 Task: Show the intelligence view of the lead data
Action: Mouse scrolled (256, 182) with delta (0, 0)
Screenshot: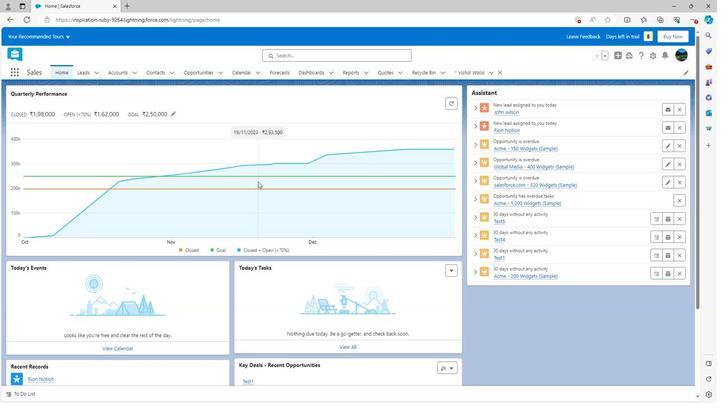 
Action: Mouse scrolled (256, 182) with delta (0, 0)
Screenshot: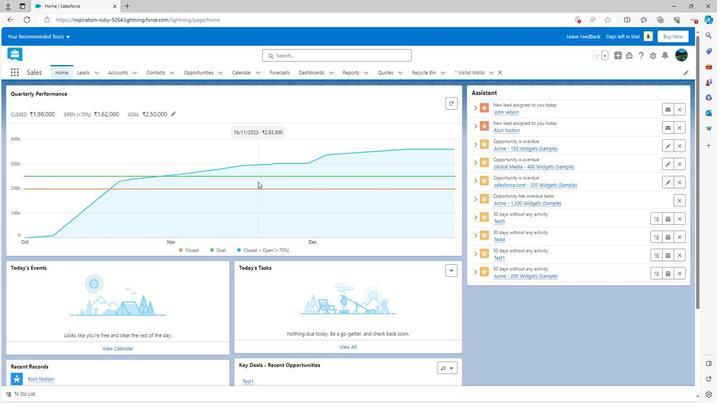 
Action: Mouse scrolled (256, 182) with delta (0, 0)
Screenshot: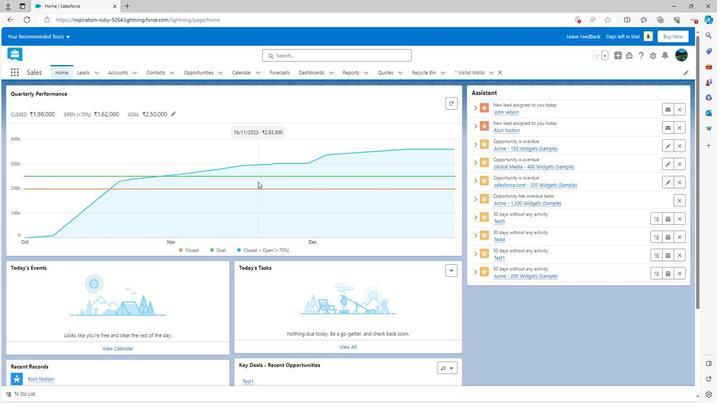 
Action: Mouse scrolled (256, 182) with delta (0, 0)
Screenshot: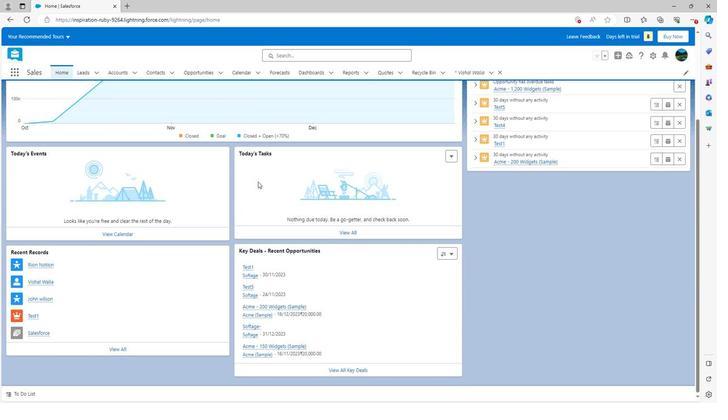 
Action: Mouse scrolled (256, 182) with delta (0, 0)
Screenshot: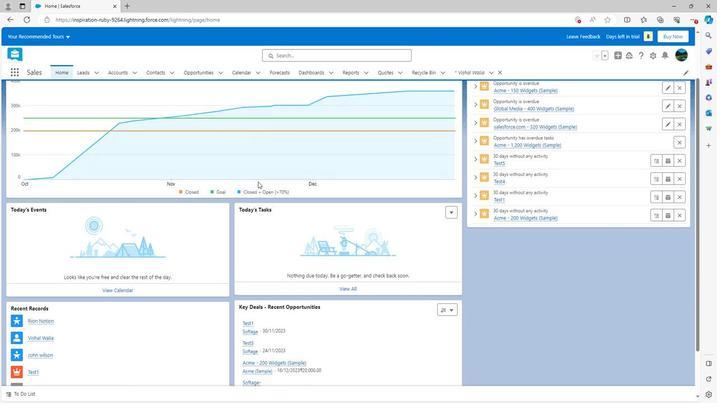 
Action: Mouse scrolled (256, 182) with delta (0, 0)
Screenshot: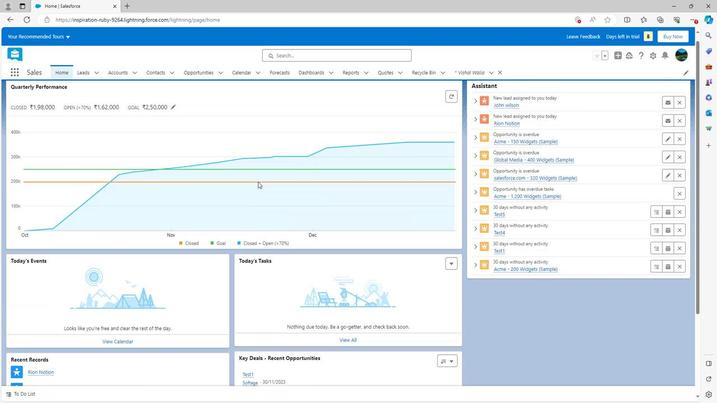 
Action: Mouse scrolled (256, 182) with delta (0, 0)
Screenshot: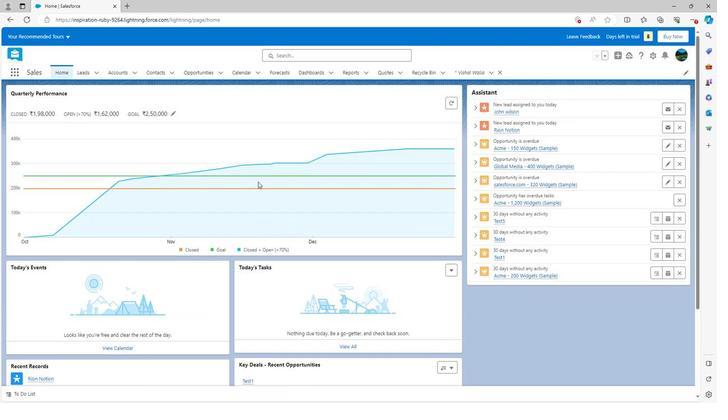 
Action: Mouse moved to (85, 71)
Screenshot: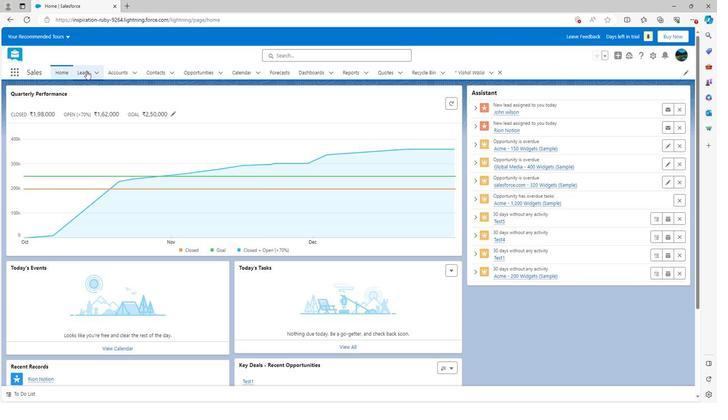 
Action: Mouse pressed left at (85, 71)
Screenshot: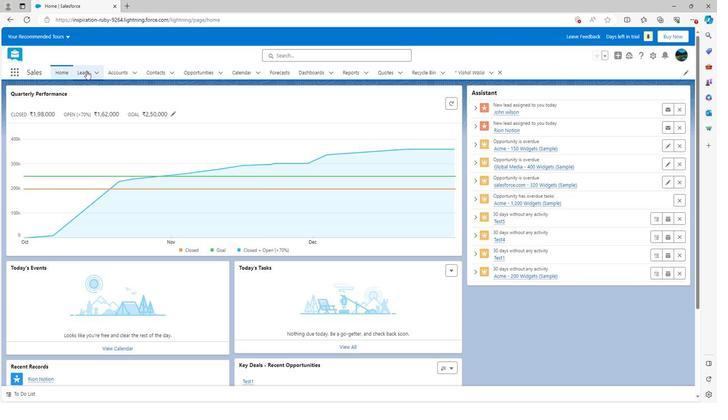 
Action: Mouse moved to (93, 72)
Screenshot: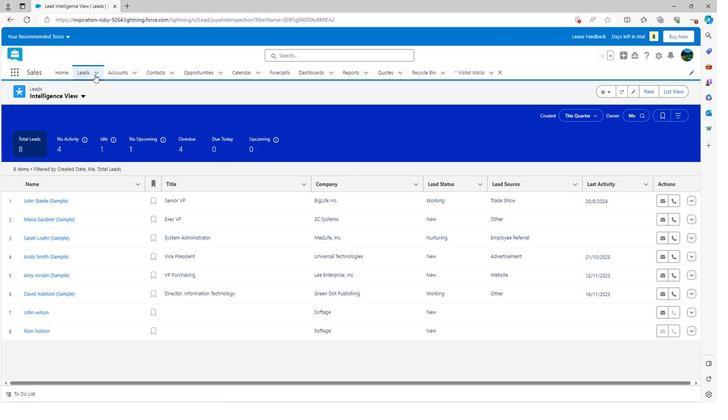 
Action: Mouse pressed left at (93, 72)
Screenshot: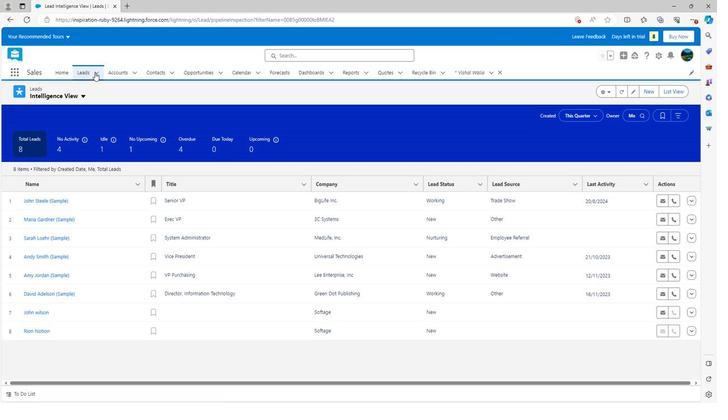
Action: Mouse moved to (85, 187)
Screenshot: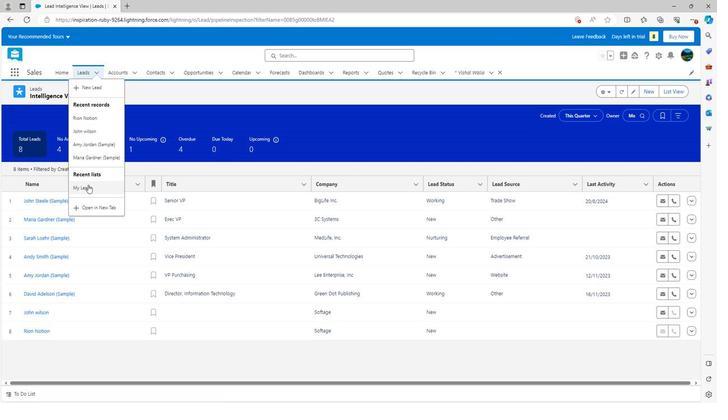 
Action: Mouse pressed left at (85, 187)
Screenshot: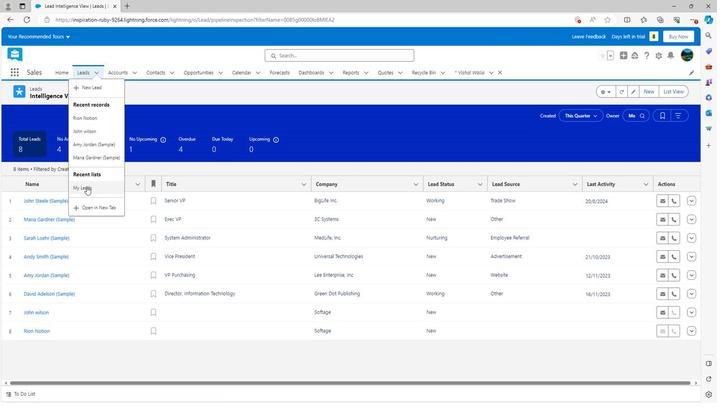 
Action: Mouse moved to (528, 96)
Screenshot: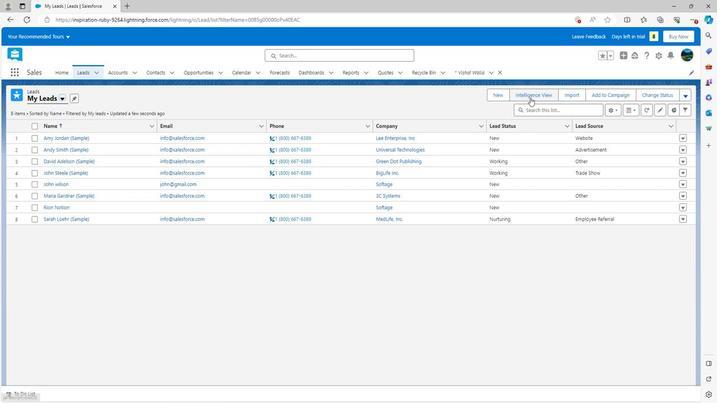 
Action: Mouse pressed left at (528, 96)
Screenshot: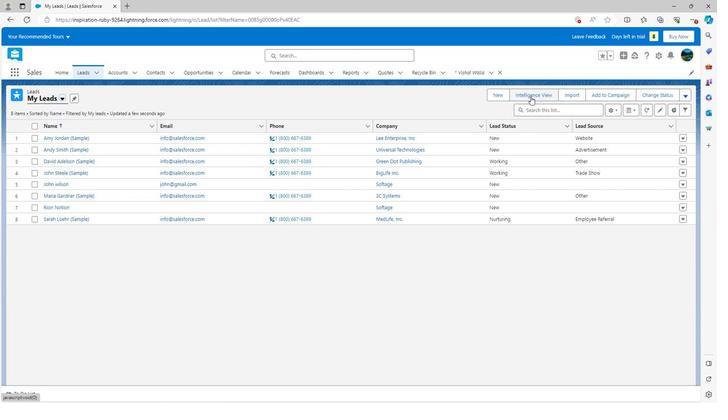 
Action: Mouse moved to (432, 280)
Screenshot: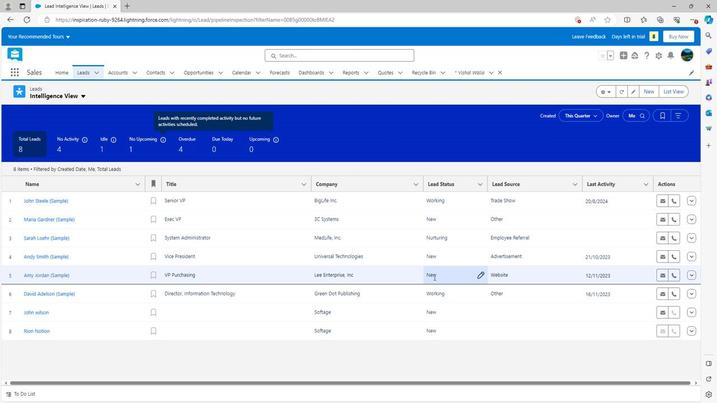 
Action: Mouse scrolled (432, 280) with delta (0, 0)
Screenshot: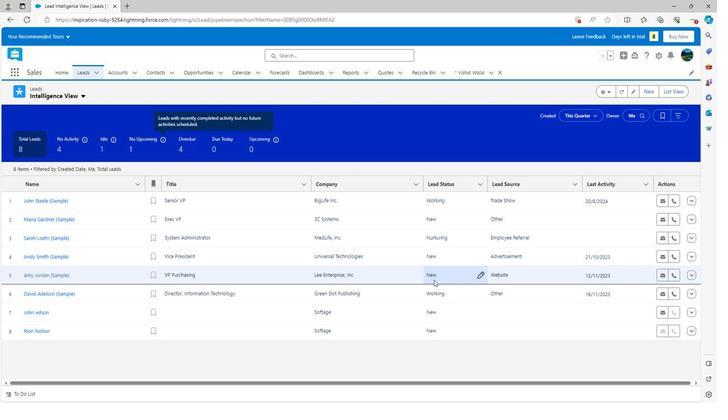
Action: Mouse scrolled (432, 280) with delta (0, 0)
Screenshot: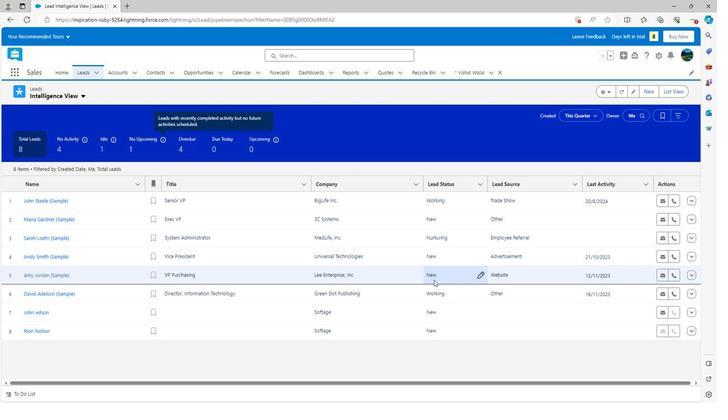 
Action: Mouse scrolled (432, 280) with delta (0, 0)
Screenshot: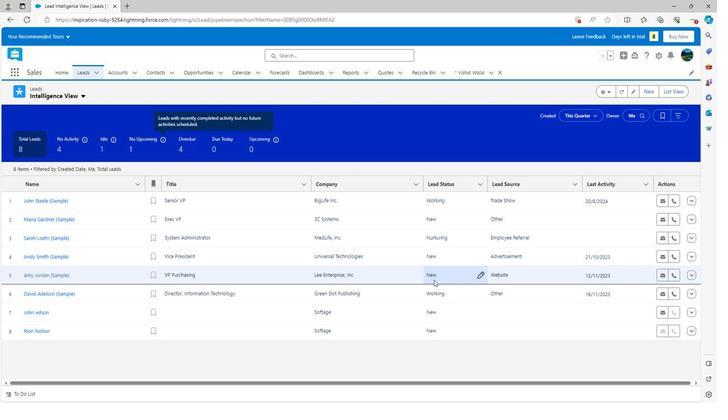 
Action: Mouse scrolled (432, 280) with delta (0, 0)
Screenshot: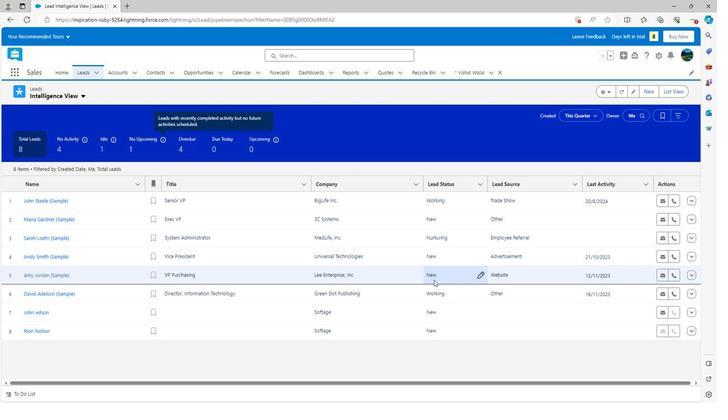 
Action: Mouse scrolled (432, 280) with delta (0, 0)
Screenshot: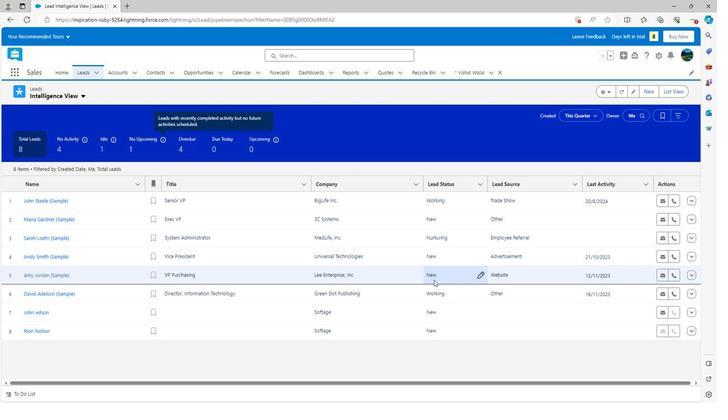 
Action: Mouse scrolled (432, 280) with delta (0, 0)
Screenshot: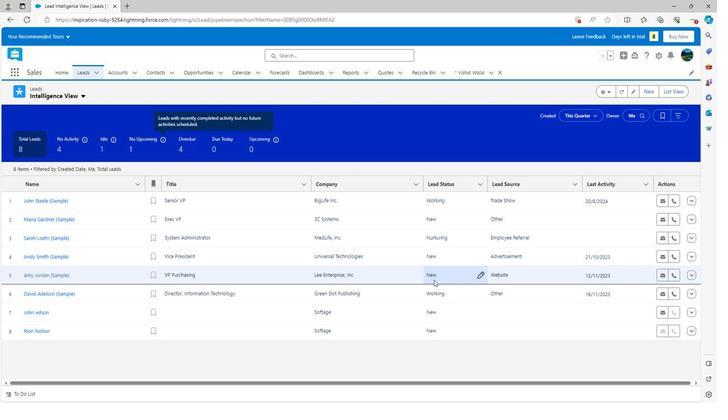
Action: Mouse scrolled (432, 280) with delta (0, 0)
Screenshot: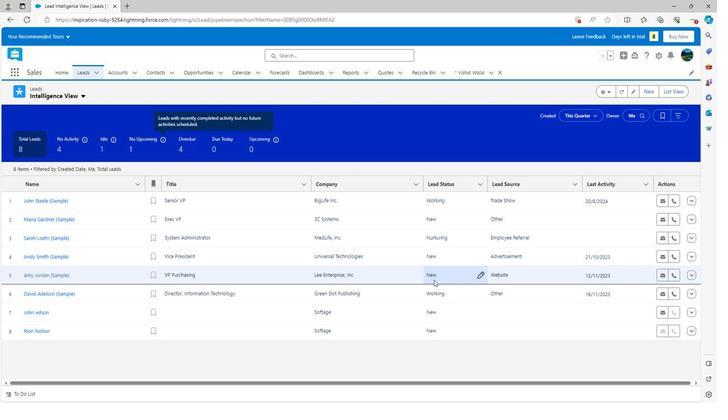 
Action: Mouse moved to (432, 280)
Screenshot: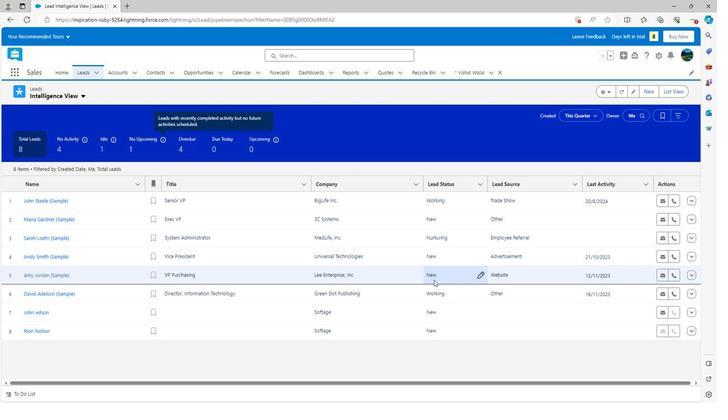 
Action: Mouse scrolled (432, 280) with delta (0, 0)
Screenshot: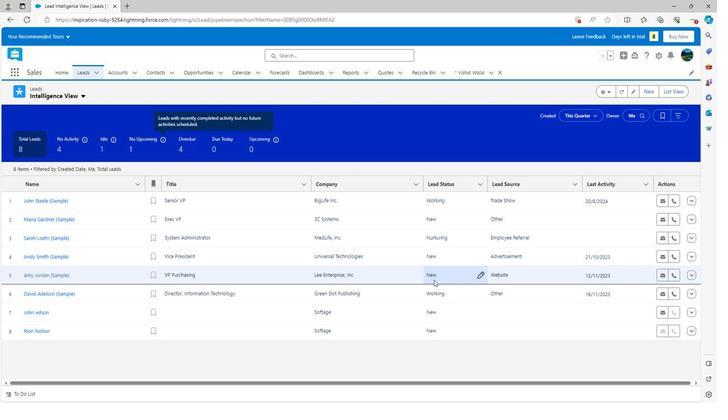 
Action: Mouse scrolled (432, 280) with delta (0, 0)
Screenshot: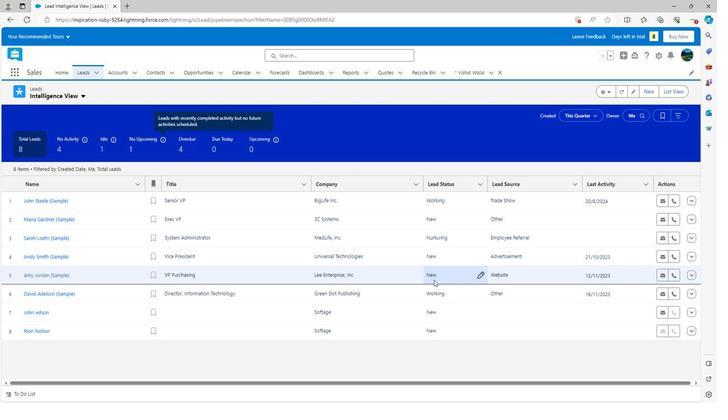 
Action: Mouse moved to (432, 280)
Screenshot: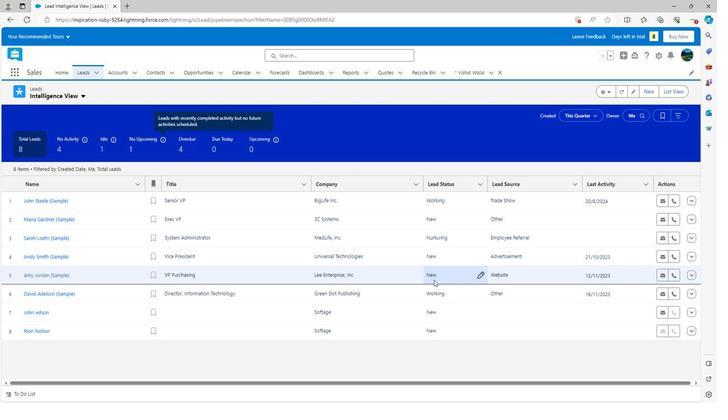 
Action: Mouse scrolled (432, 280) with delta (0, 0)
Screenshot: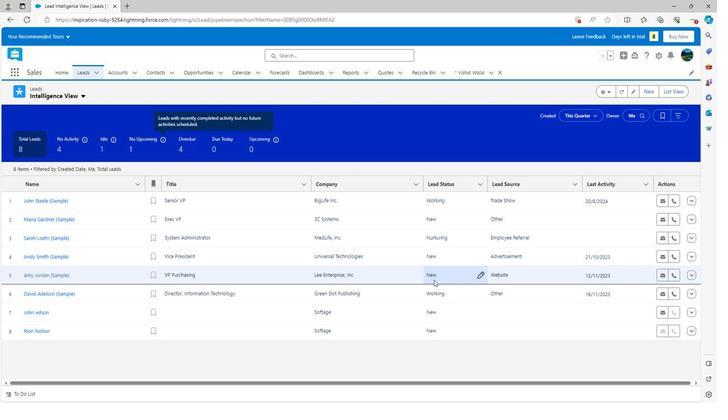 
Action: Mouse moved to (433, 272)
Screenshot: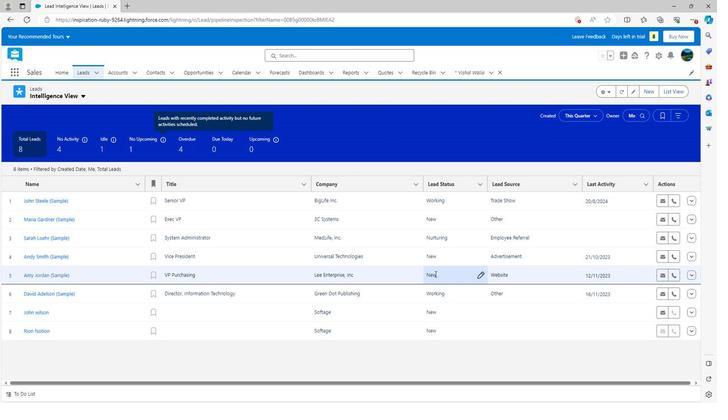 
